 Task: Open a blank google sheet and write heading  Financial WizardAdd Categories in a column and its values below  'Income, Income, Income, Expenses, Expenses, Expenses, Expenses, Expenses, Savings, Savings, Investments, Investments, Debt, Debt & Debt. 'Add Descriptions in next column and its values below  Salary, Freelance Work, Rental Income, Housing, Transportation, Groceries, Utilities, Entertainment, Emergency Fund, Retirement, Stocks, Mutual Funds, Credit Card 1, Credit Card 2 & Student Loan. Add Amount in next column and its values below  $5,000, $1,200, $500, $1,200, $300, $400, $200, $150, $500, $1,000, $500, $300, $200, $100 & $300. Save page BudgetTrack review
Action: Mouse pressed left at (903, 68)
Screenshot: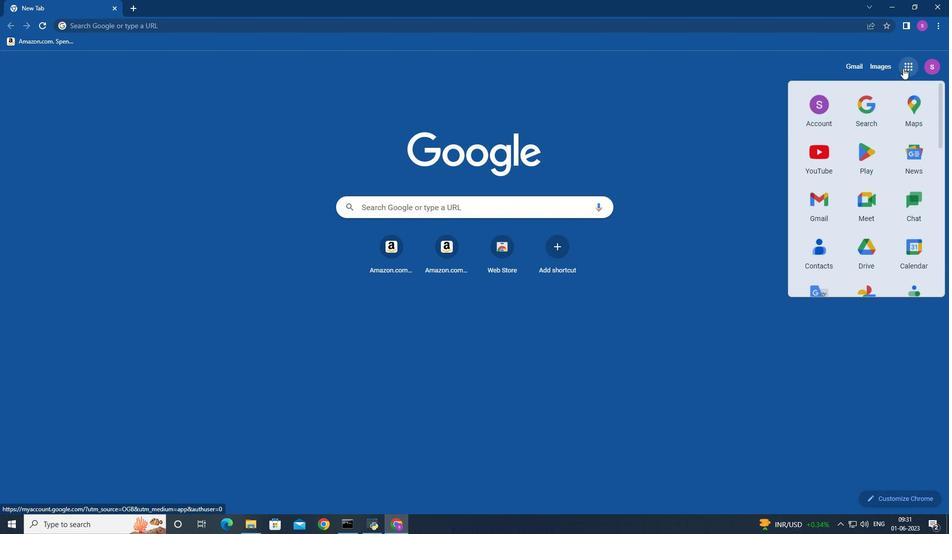 
Action: Mouse moved to (862, 143)
Screenshot: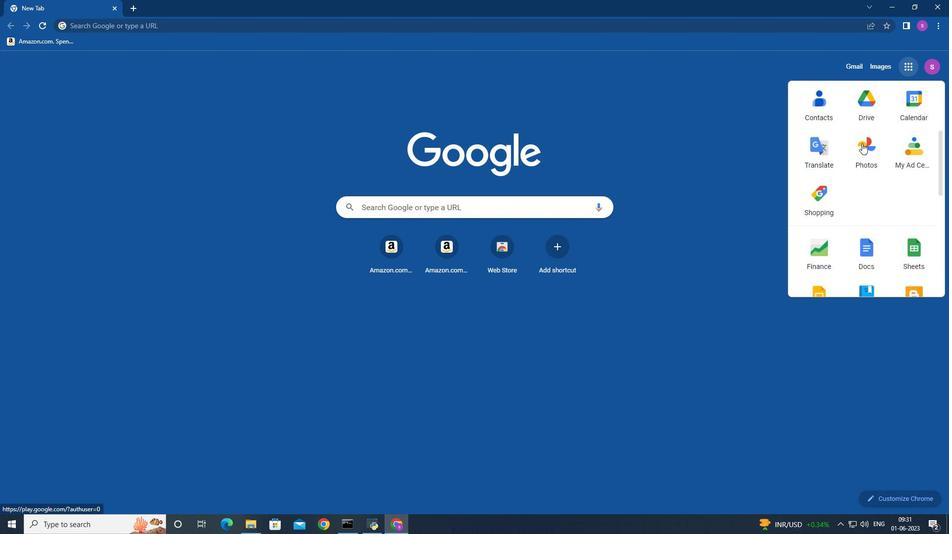 
Action: Mouse scrolled (862, 142) with delta (0, 0)
Screenshot: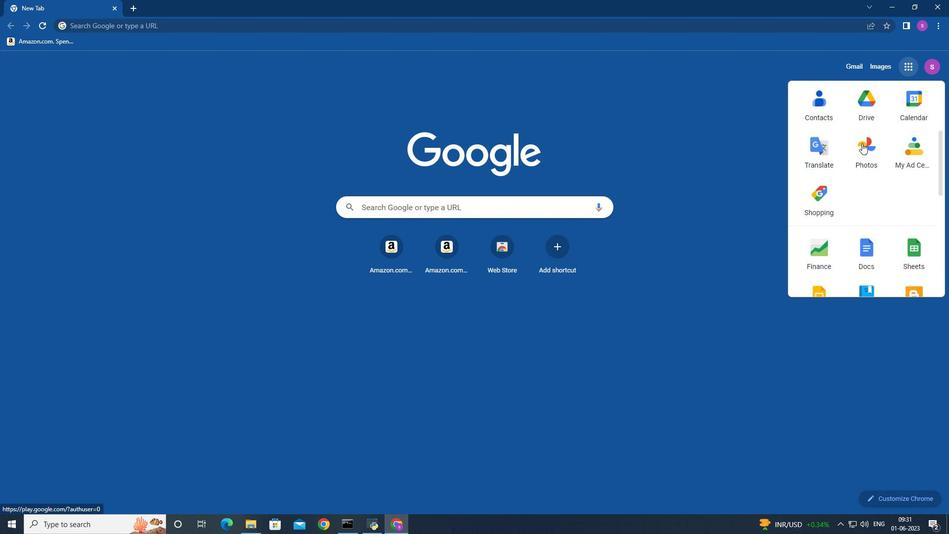 
Action: Mouse scrolled (862, 142) with delta (0, 0)
Screenshot: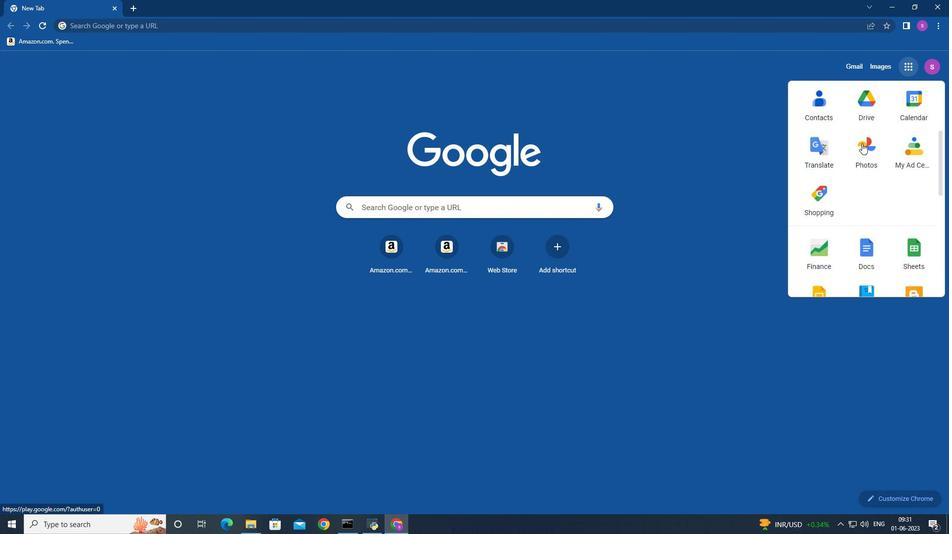 
Action: Mouse moved to (862, 143)
Screenshot: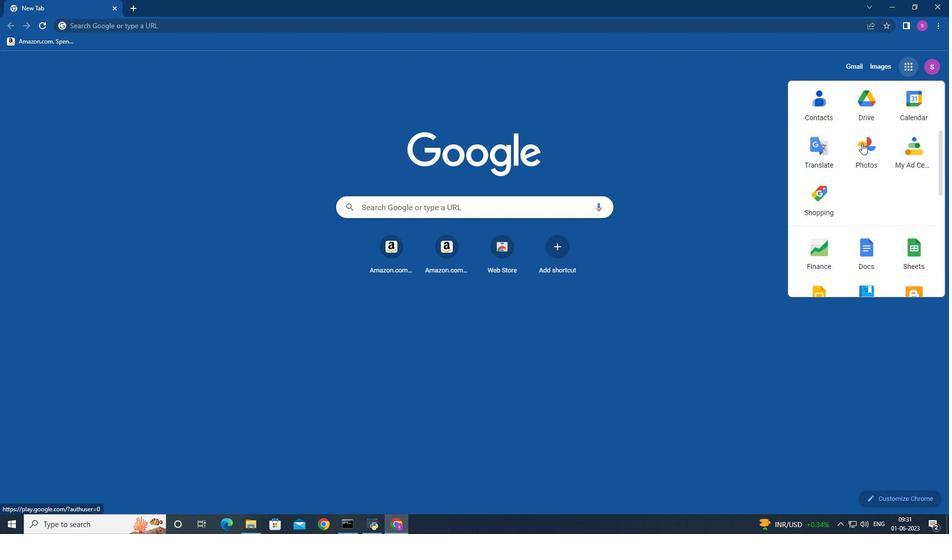 
Action: Mouse scrolled (862, 142) with delta (0, 0)
Screenshot: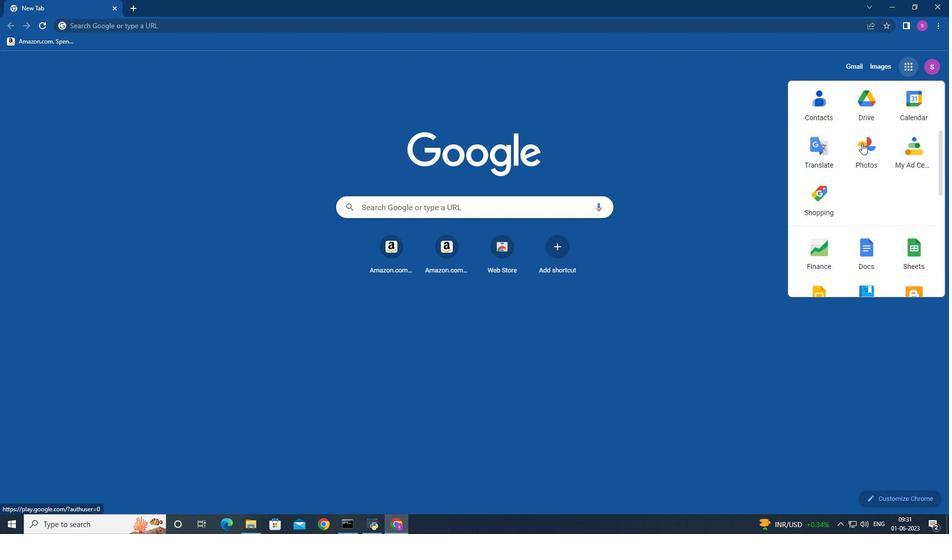 
Action: Mouse moved to (864, 145)
Screenshot: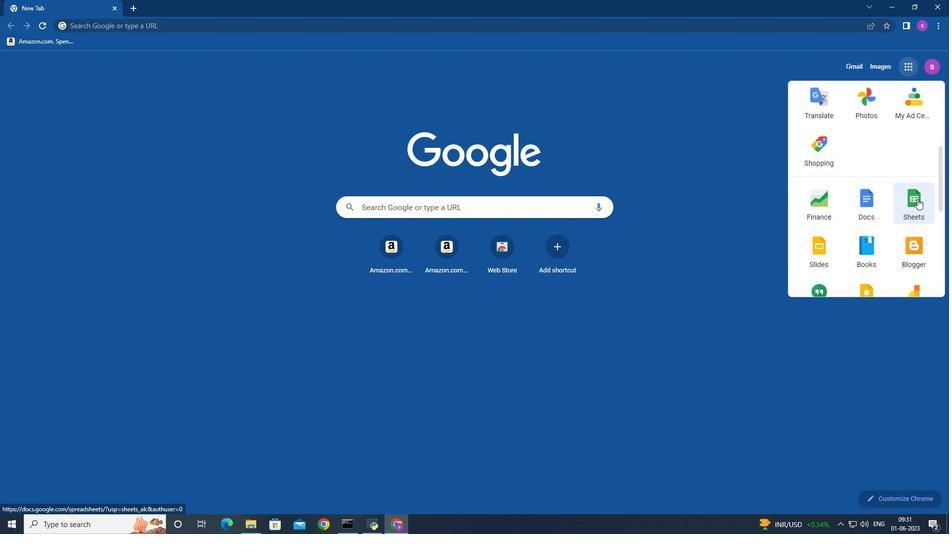 
Action: Mouse scrolled (864, 144) with delta (0, 0)
Screenshot: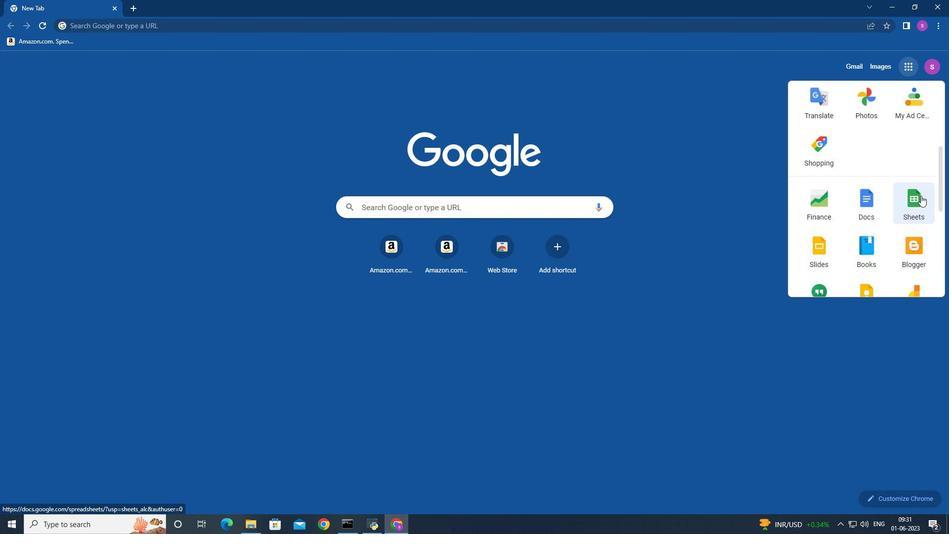 
Action: Mouse moved to (914, 201)
Screenshot: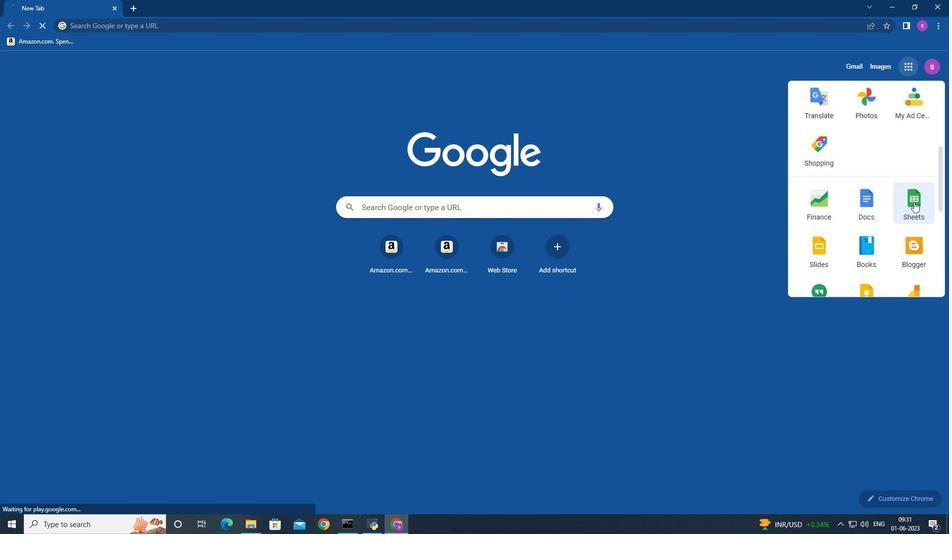 
Action: Mouse pressed left at (914, 201)
Screenshot: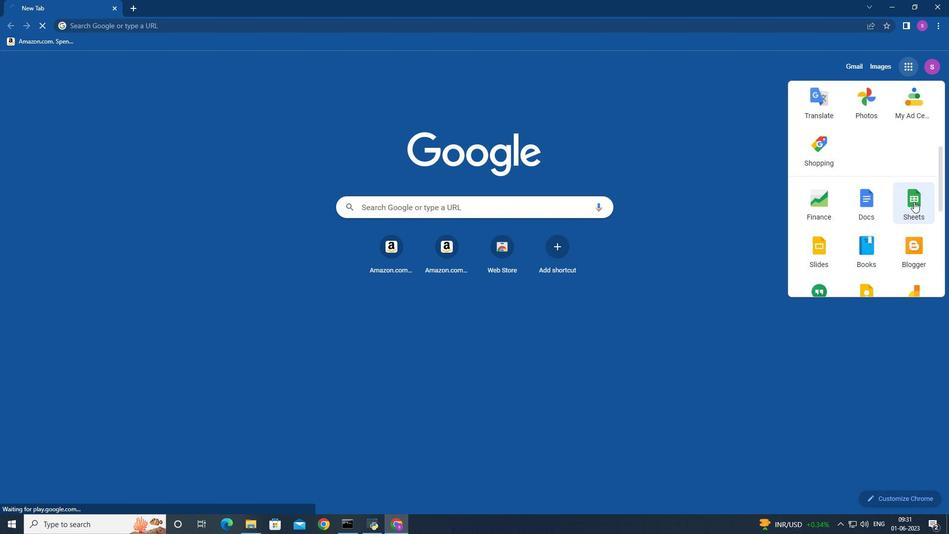 
Action: Mouse moved to (236, 127)
Screenshot: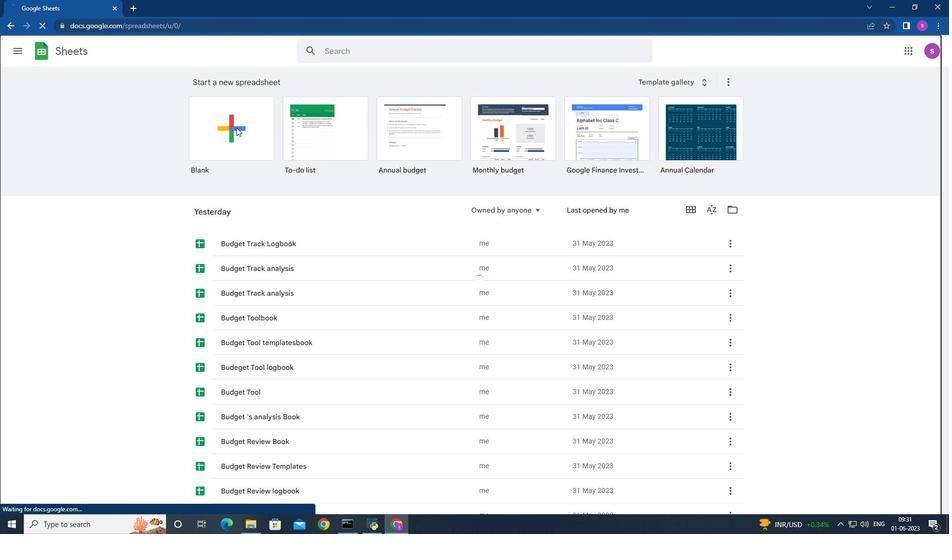 
Action: Mouse pressed left at (236, 127)
Screenshot: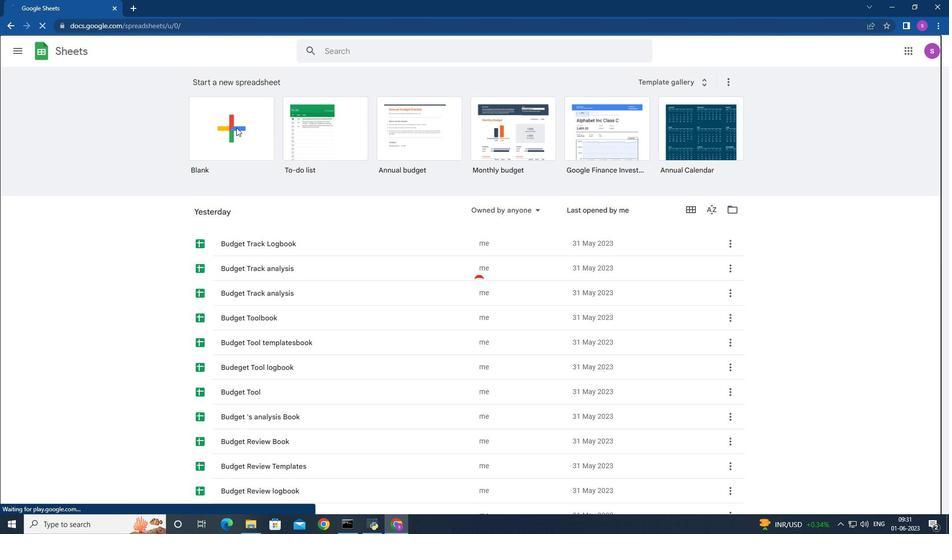 
Action: Mouse moved to (197, 133)
Screenshot: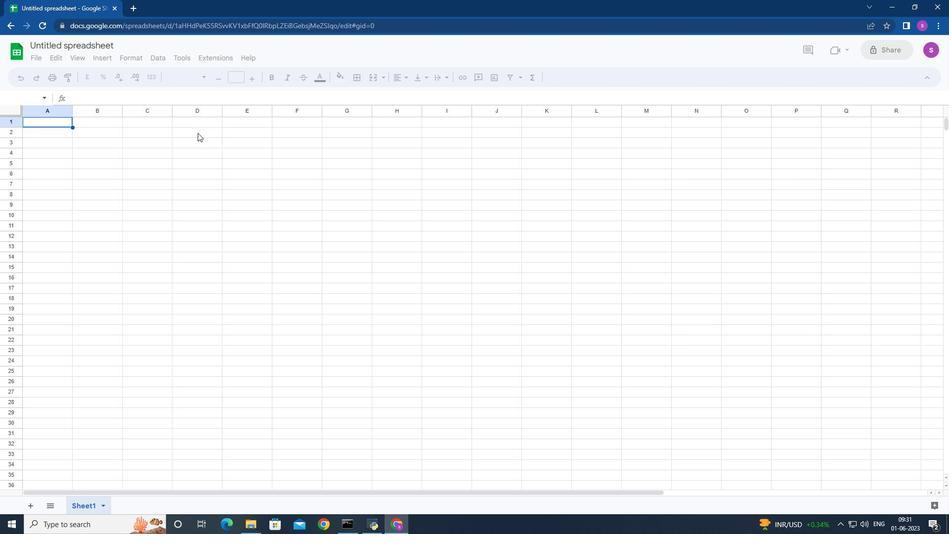 
Action: Mouse pressed left at (197, 133)
Screenshot: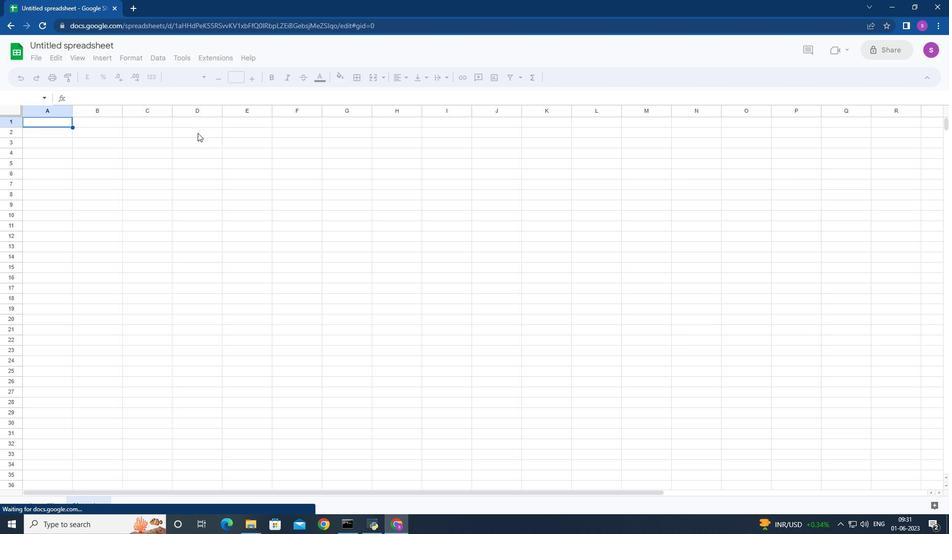 
Action: Mouse moved to (197, 133)
Screenshot: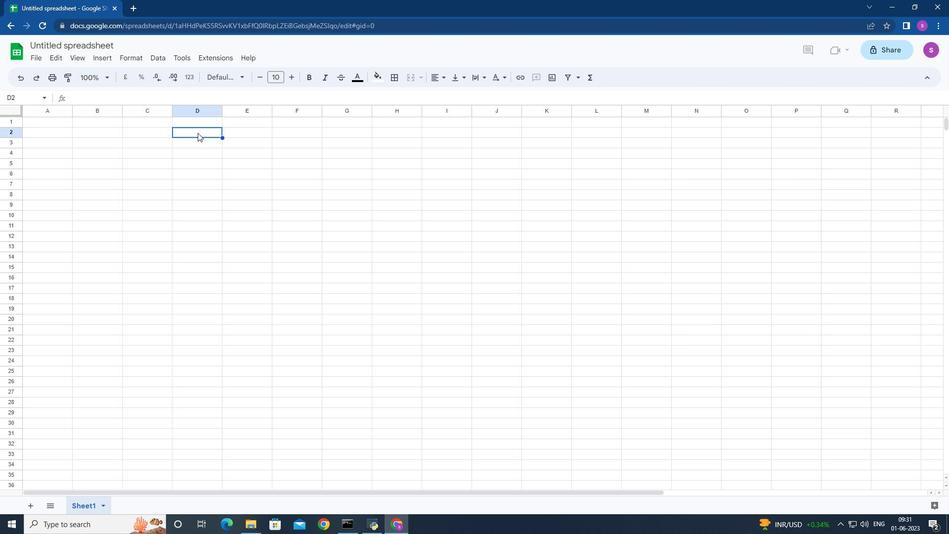 
Action: Key pressed <Key.shift>Financial<Key.space><Key.shift>Wizard<Key.down><Key.left><Key.down><Key.shift>Categories<Key.down><Key.shift>Income<Key.down><Key.shift>I<Key.enter><Key.shift>I<Key.enter><Key.shift>Expenses<Key.down><Key.shift>Ex<Key.enter><Key.shift>Ex<Key.enter><Key.shift>Ex<Key.enter><Key.shift>Ex<Key.enter>
Screenshot: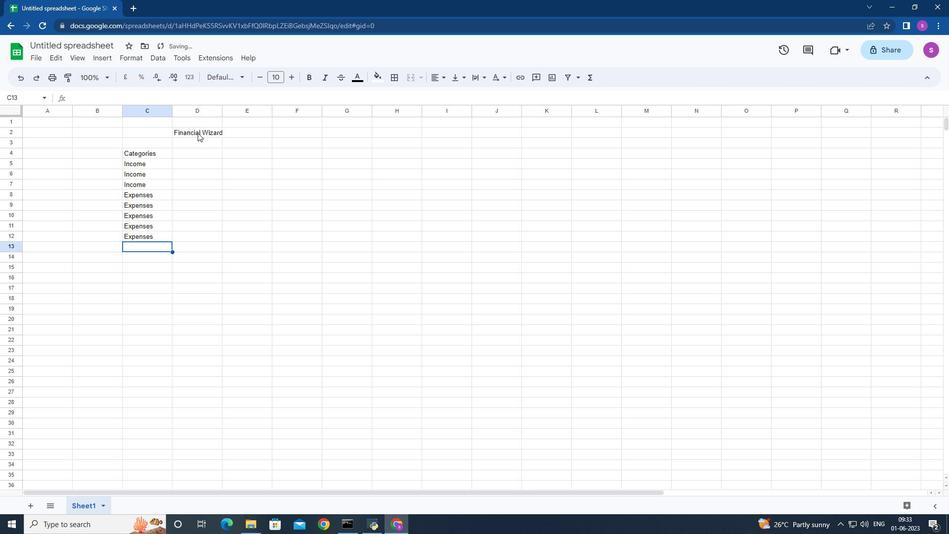 
Action: Mouse moved to (153, 250)
Screenshot: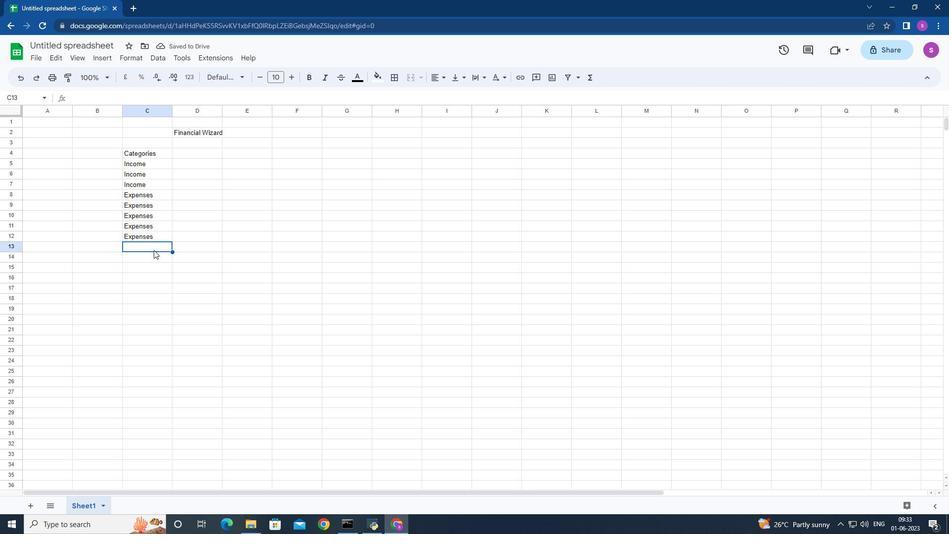 
Action: Key pressed <Key.shift>Savings<Key.down><Key.shift>Sa<Key.enter><Key.shift>Investments<Key.down><Key.shift><Key.shift><Key.shift><Key.shift><Key.shift><Key.shift><Key.shift>Inv<Key.enter><Key.shift>Debt<Key.down>z<Key.backspace><Key.shift><Key.shift>Debt<Key.down><Key.shift>De<Key.enter><Key.right><Key.up><Key.up><Key.up><Key.up><Key.up><Key.up><Key.up><Key.up><Key.up><Key.up><Key.up><Key.up><Key.up><Key.up><Key.up><Key.up>
Screenshot: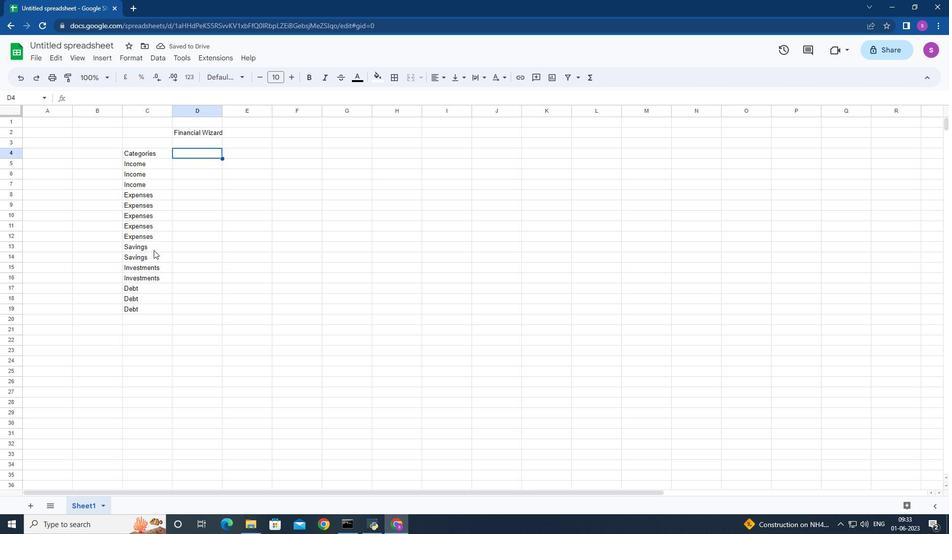 
Action: Mouse moved to (228, 218)
Screenshot: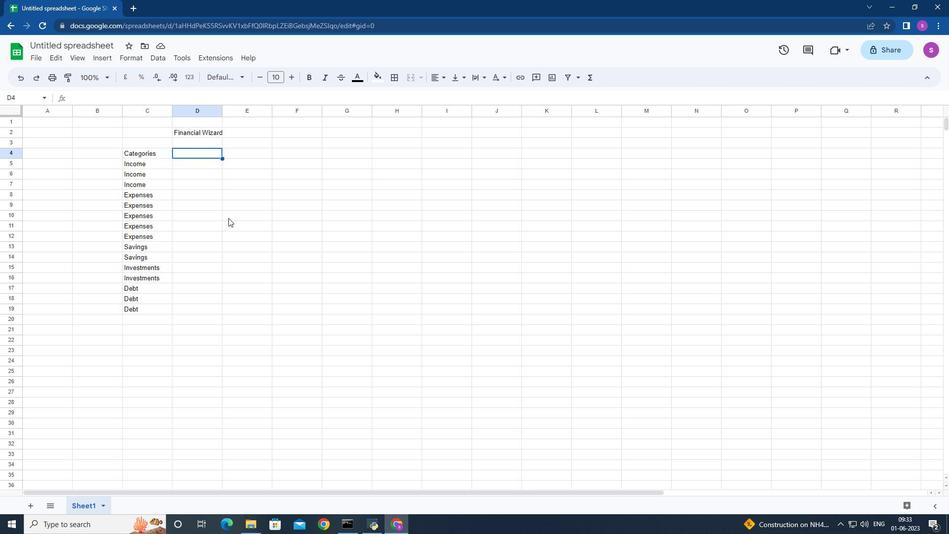 
Action: Key pressed <Key.shift>Descriptions<Key.down><Key.shift>Salary<Key.down><Key.shift>Freelance<Key.space><Key.shift>Work<Key.down><Key.shift><Key.shift><Key.shift><Key.shift><Key.shift>Rental<Key.space><Key.shift>Income<Key.down><Key.shift>Housing<Key.down><Key.shift>Transportation<Key.down><Key.shift>Groceries<Key.down><Key.shift><Key.shift><Key.shift>Utilities<Key.down><Key.shift>Entertainment<Key.down>
Screenshot: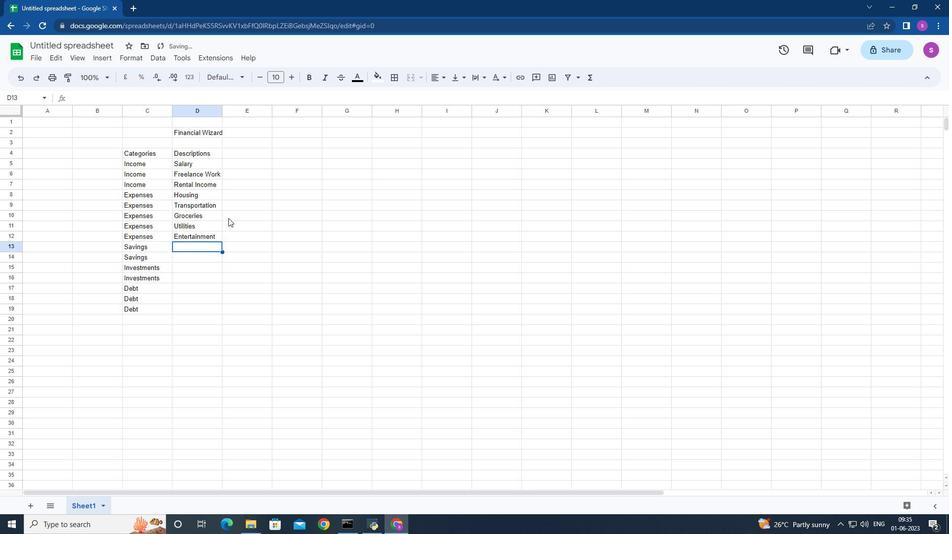 
Action: Mouse moved to (348, 216)
Screenshot: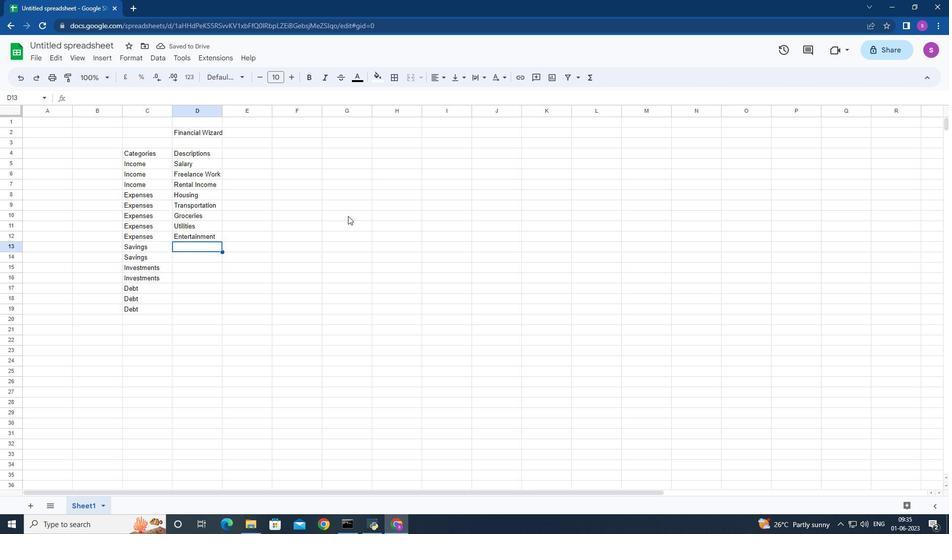 
Action: Key pressed <Key.shift>Emergency<Key.down><Key.up>
Screenshot: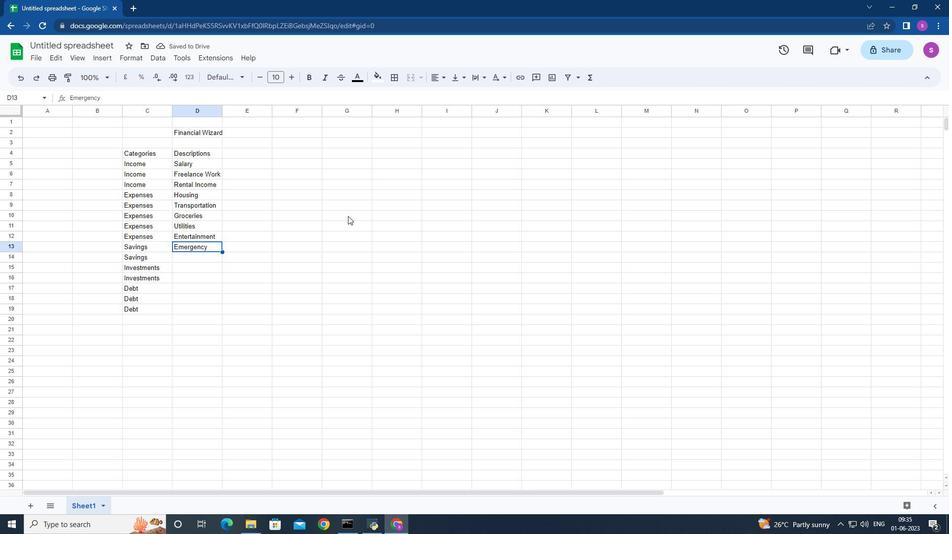 
Action: Mouse moved to (207, 245)
Screenshot: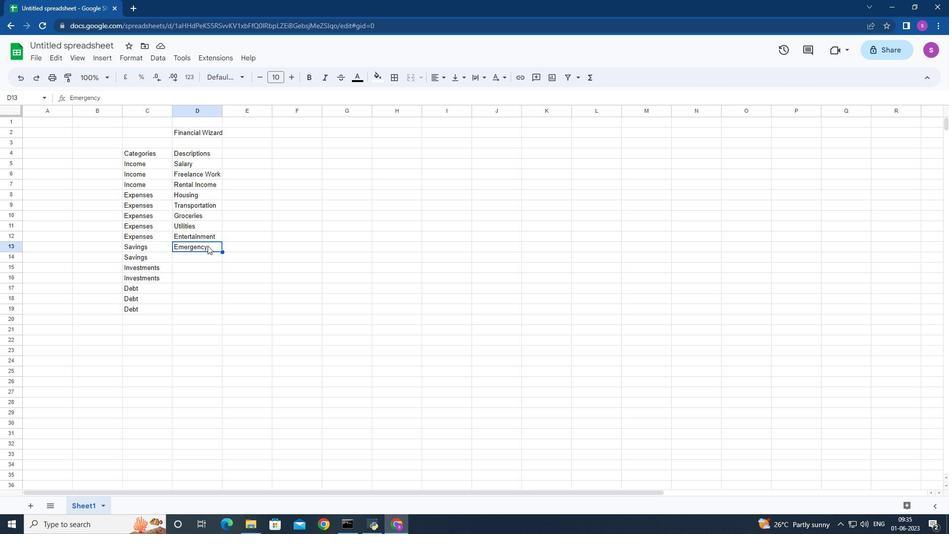 
Action: Mouse pressed left at (207, 245)
Screenshot: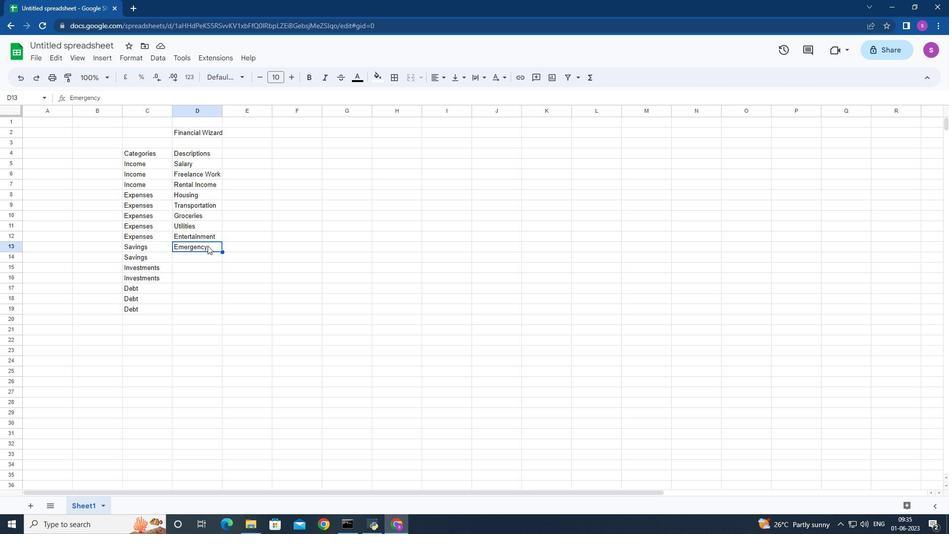 
Action: Mouse pressed left at (207, 245)
Screenshot: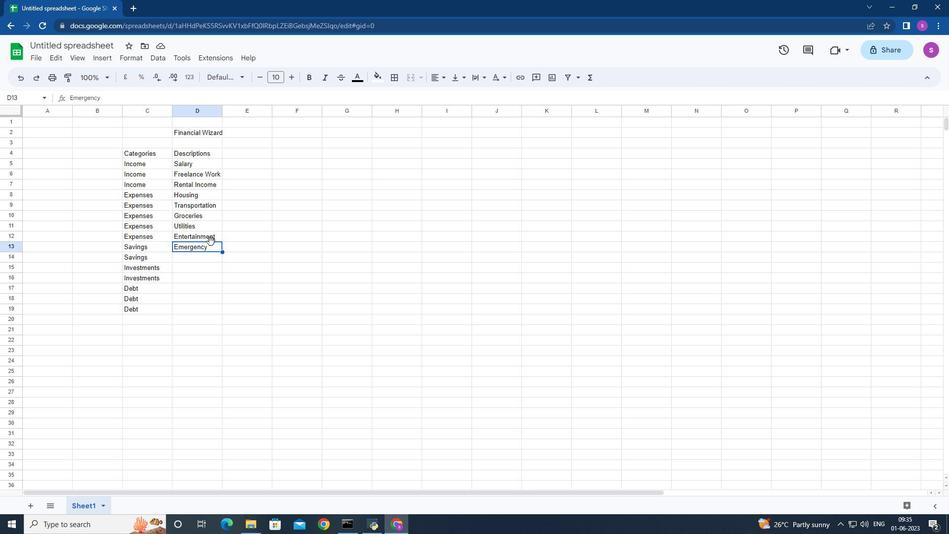 
Action: Mouse moved to (210, 247)
Screenshot: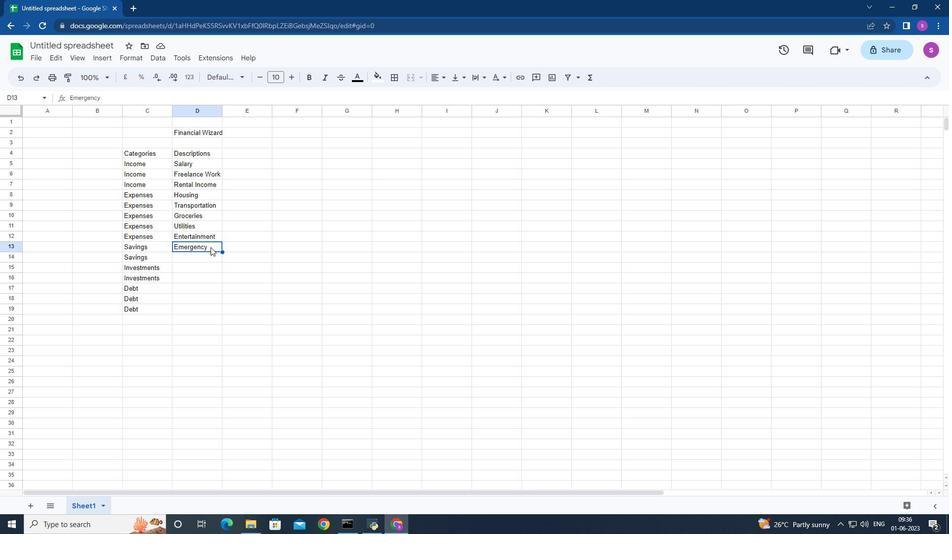 
Action: Mouse pressed left at (210, 247)
Screenshot: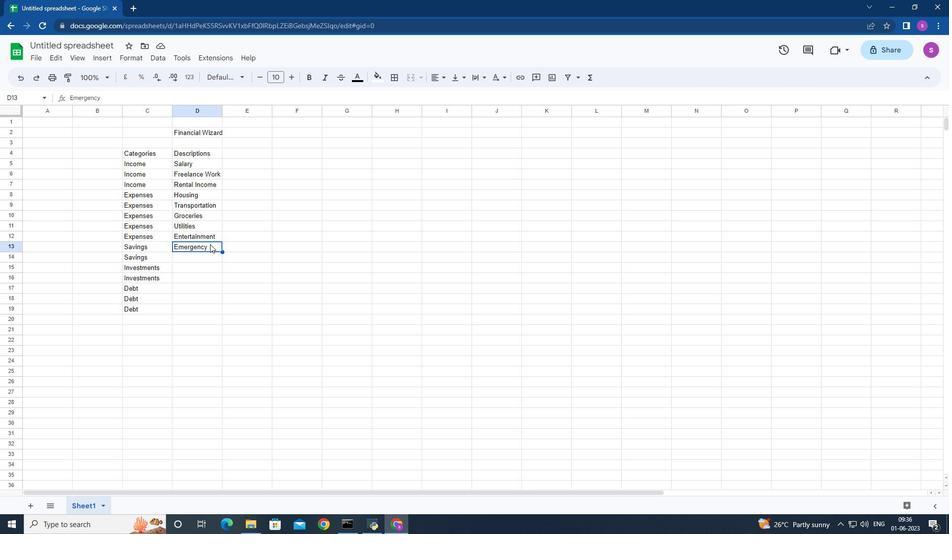 
Action: Mouse moved to (210, 244)
Screenshot: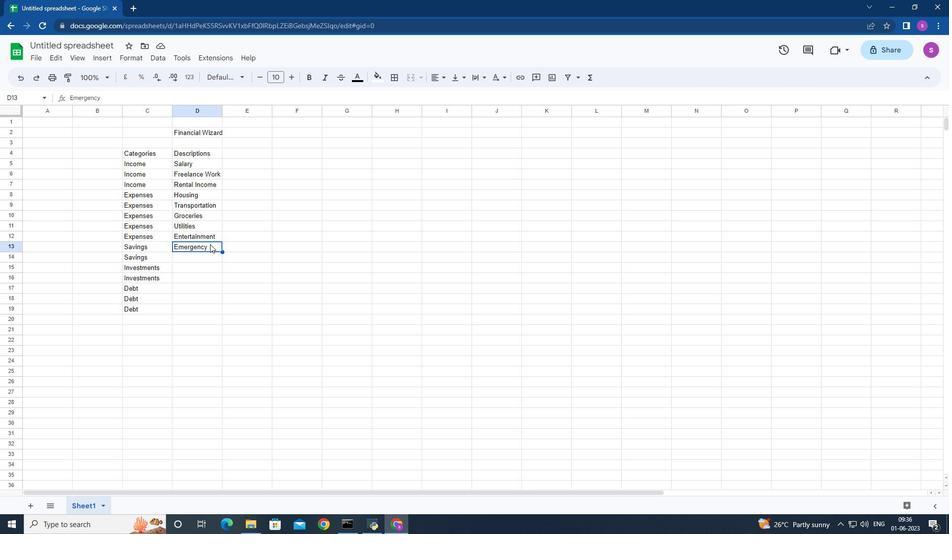 
Action: Mouse pressed left at (210, 244)
Screenshot: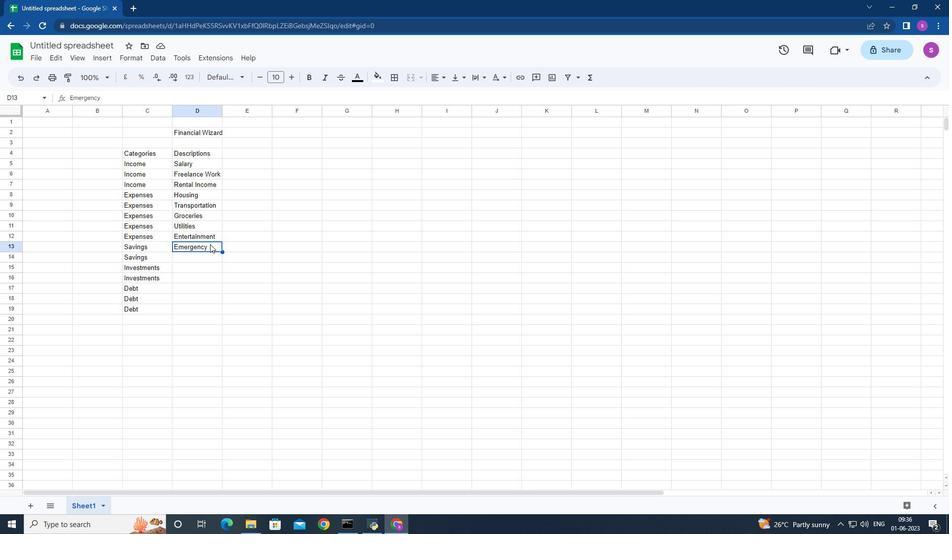 
Action: Key pressed <Key.backspace><Key.shift><Key.shift><Key.shift>Emergency<Key.space><Key.shift>Fund<Key.down>
Screenshot: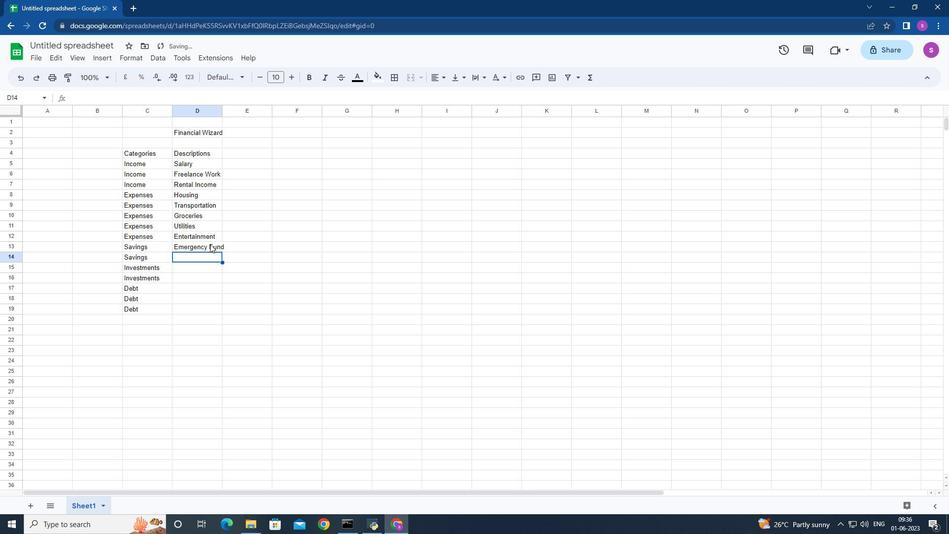 
Action: Mouse moved to (330, 311)
Screenshot: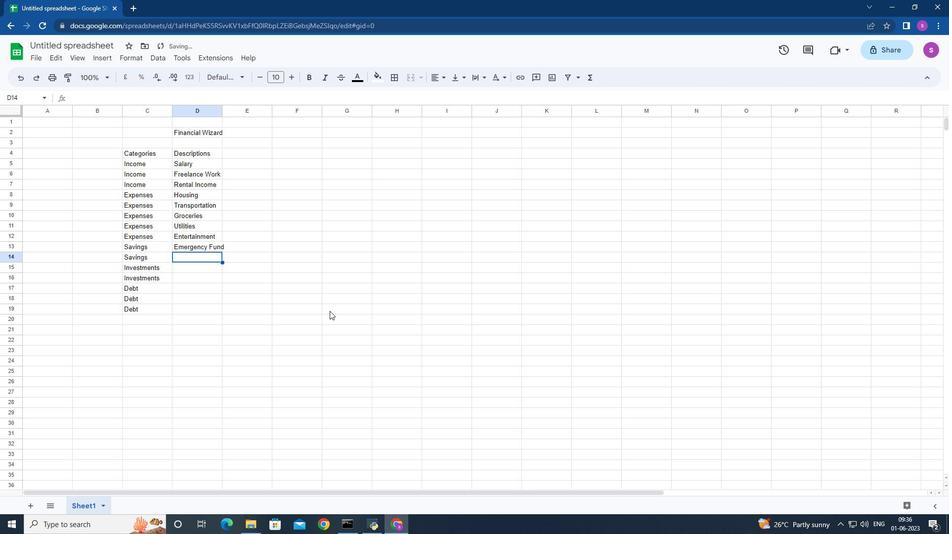
Action: Key pressed <Key.shift>Retirement<Key.down><Key.shift>Stockd<Key.backspace>s<Key.down><Key.shift>Mutual<Key.space><Key.shift>Funds<Key.down><Key.shift>CREDIT<Key.space><Key.shift>Card<Key.space>1<Key.down><Key.shift><Key.shift><Key.shift><Key.shift><Key.shift><Key.shift><Key.shift><Key.shift>Credy<Key.backspace>it<Key.space><Key.shift>Card<Key.space>2<Key.down><Key.shift>Student<Key.space><Key.shift>Loan<Key.right><Key.up><Key.up><Key.up><Key.up><Key.up><Key.up><Key.up><Key.up><Key.up><Key.up><Key.up><Key.up><Key.up><Key.up><Key.up><Key.up>
Screenshot: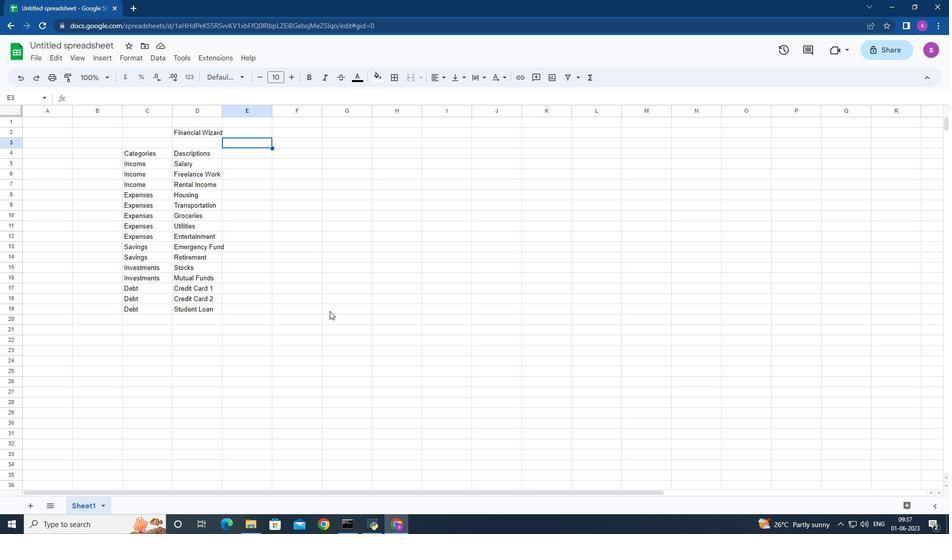 
Action: Mouse moved to (221, 112)
Screenshot: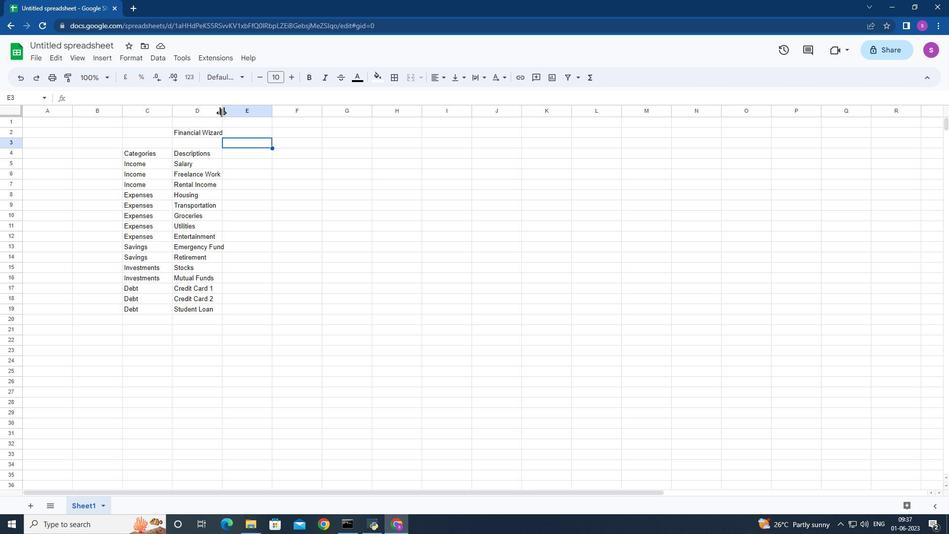 
Action: Mouse pressed left at (221, 112)
Screenshot: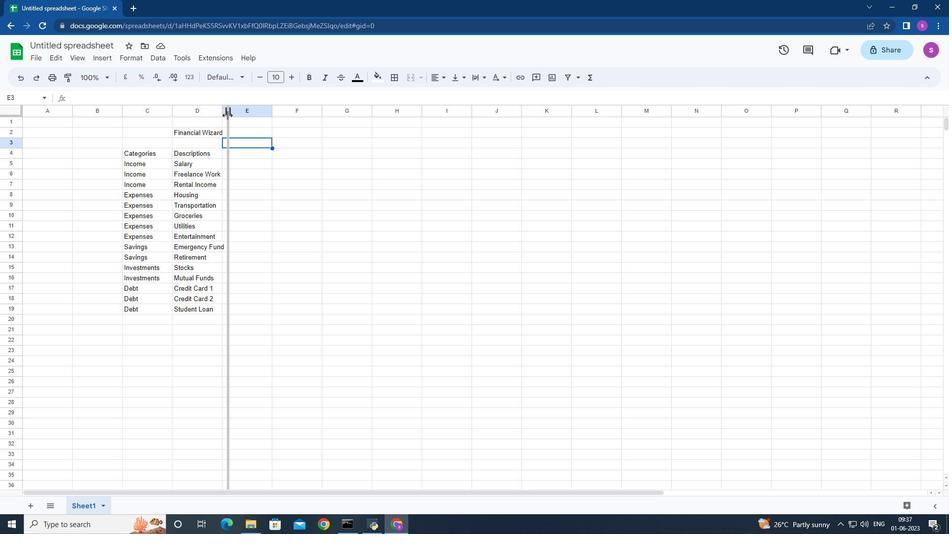 
Action: Mouse moved to (235, 152)
Screenshot: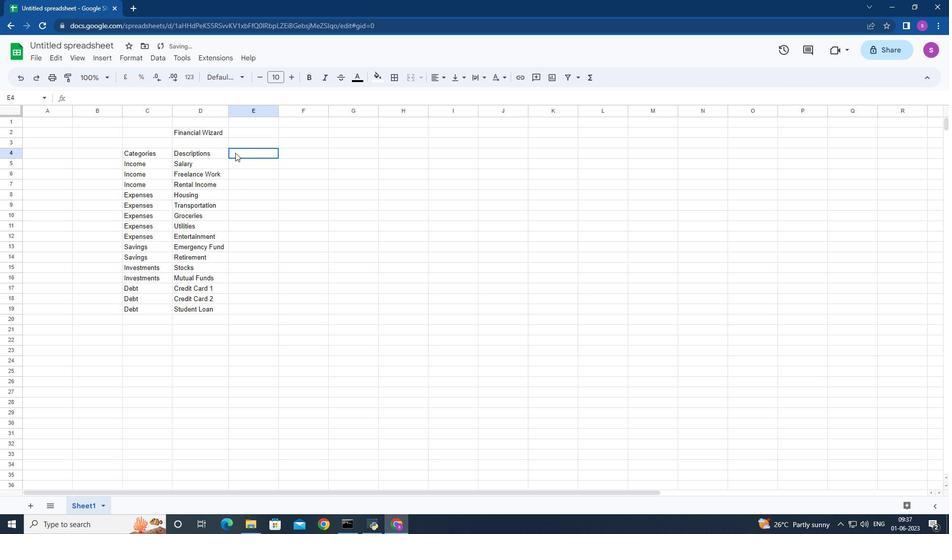 
Action: Mouse pressed left at (235, 152)
Screenshot: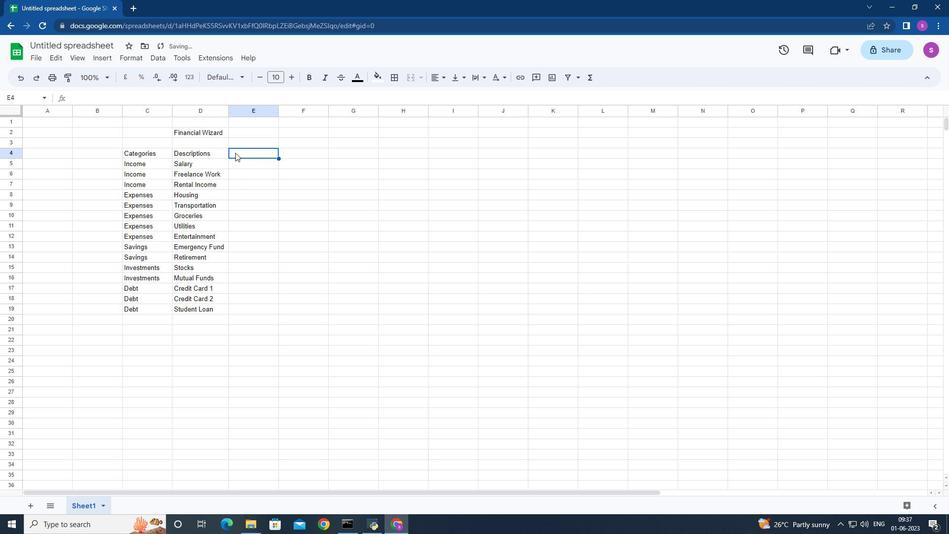 
Action: Mouse moved to (233, 151)
Screenshot: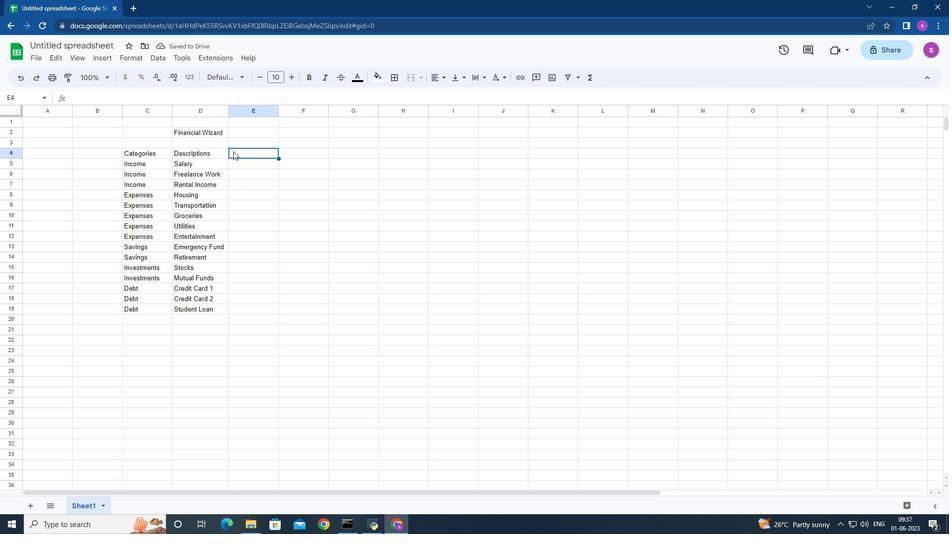
Action: Key pressed <Key.shift>Amount<Key.down>5000<Key.down>1200<Key.down>500<Key.down>1200<Key.down>300<Key.down>400<Key.down>200<Key.down>150<Key.down>500<Key.down>1000<Key.down>500<Key.down>300<Key.down>200<Key.down>100<Key.down>300<Key.enter>
Screenshot: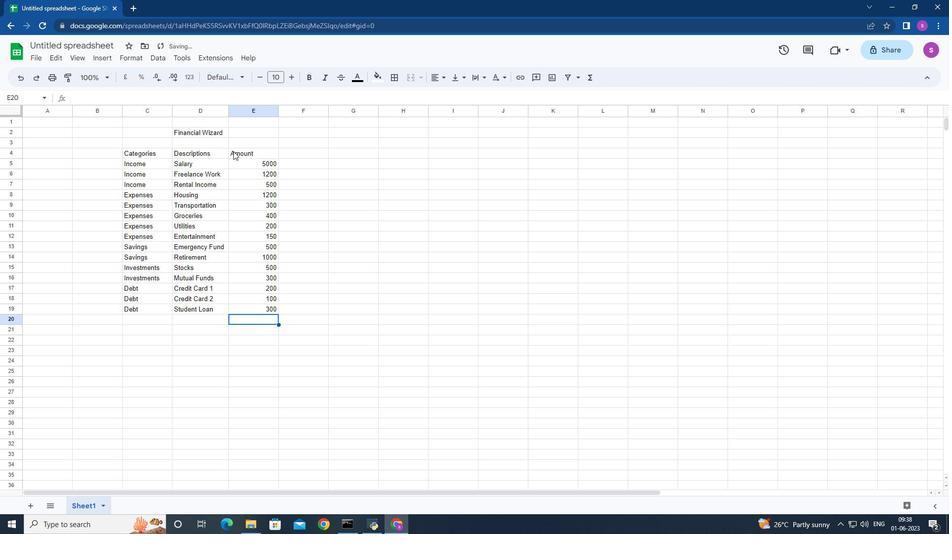 
Action: Mouse moved to (252, 162)
Screenshot: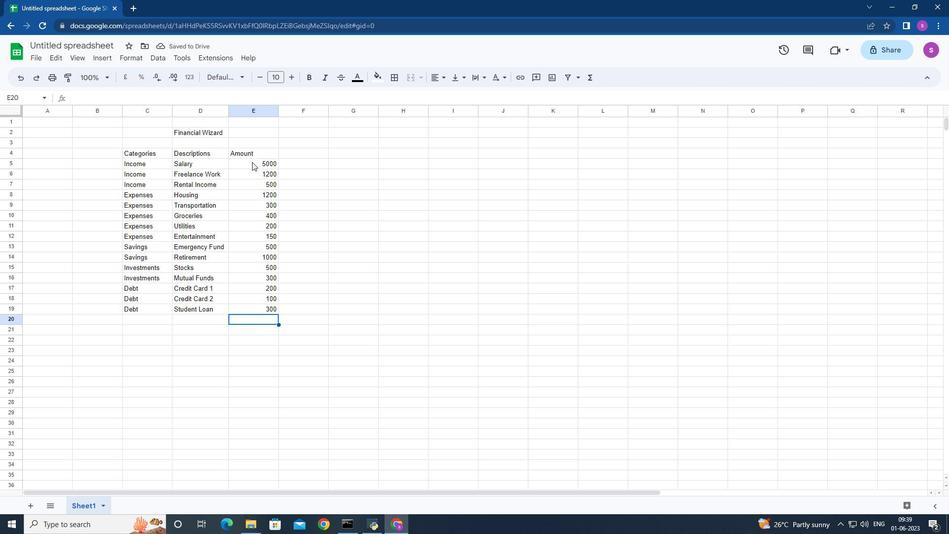 
Action: Mouse pressed left at (252, 162)
Screenshot: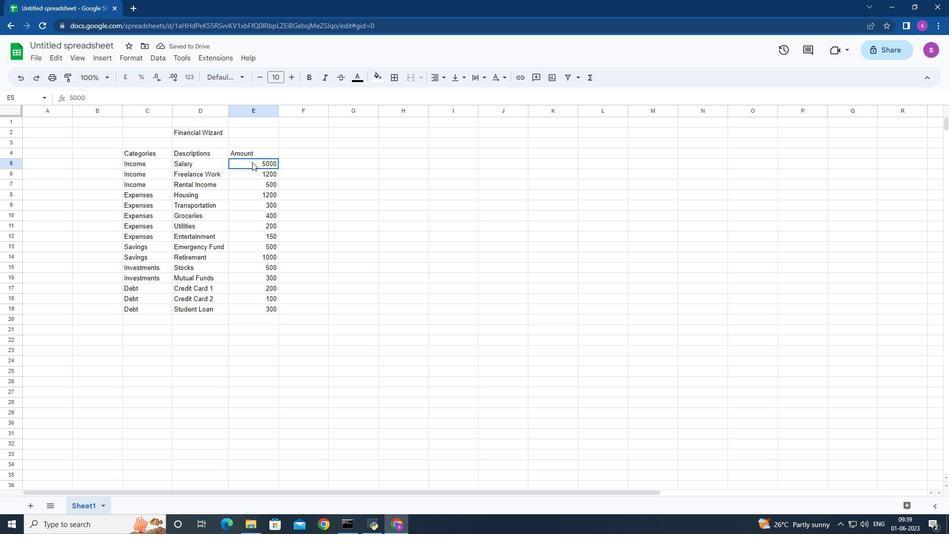 
Action: Mouse moved to (191, 79)
Screenshot: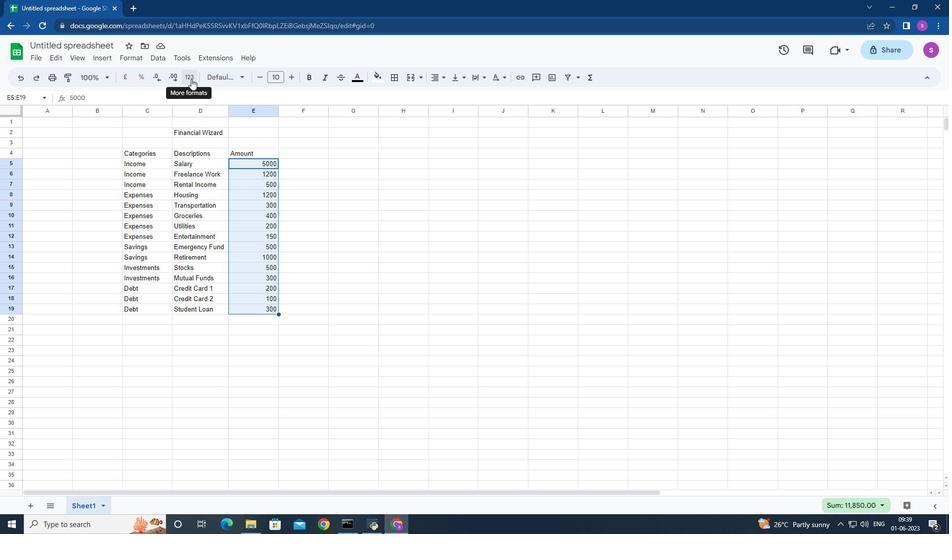 
Action: Mouse pressed left at (191, 79)
Screenshot: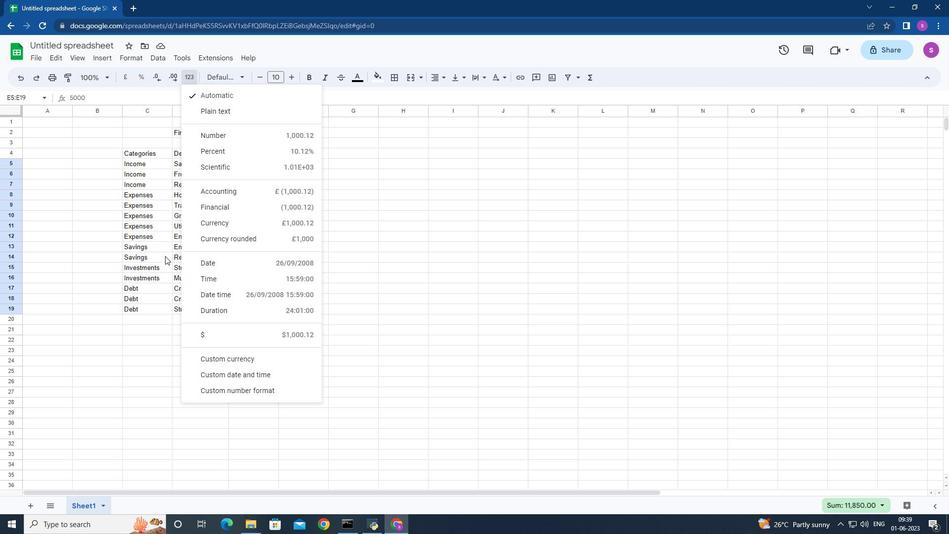 
Action: Mouse moved to (202, 334)
Screenshot: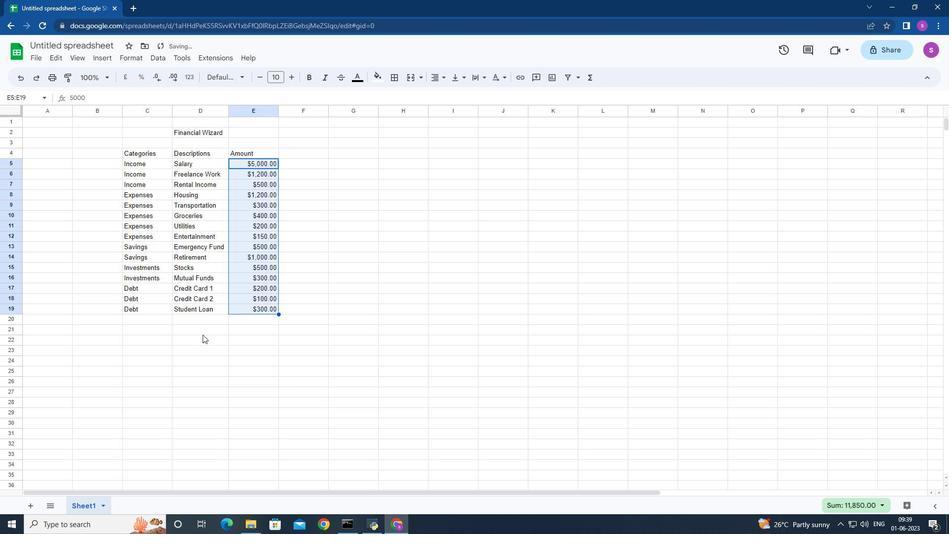 
Action: Mouse pressed left at (202, 334)
Screenshot: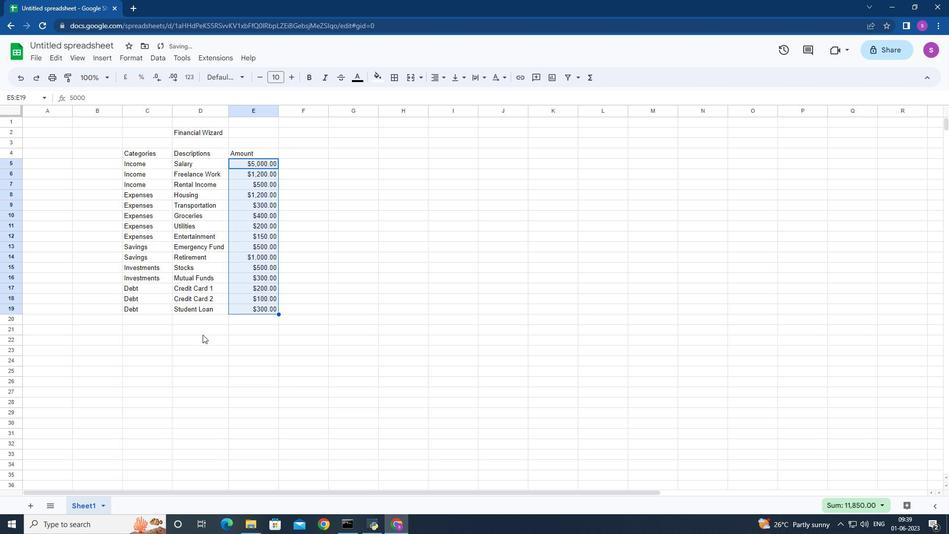 
Action: Mouse moved to (417, 251)
Screenshot: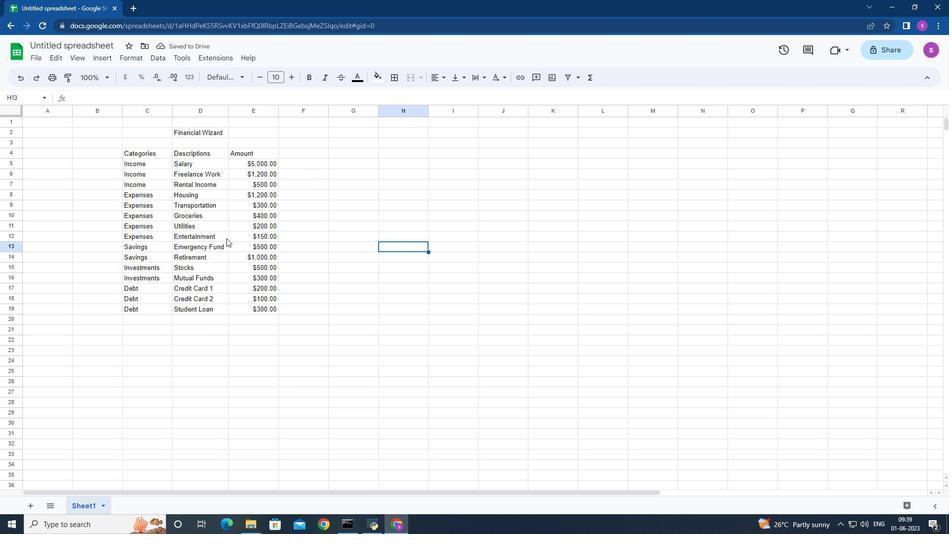 
Action: Mouse pressed left at (417, 251)
Screenshot: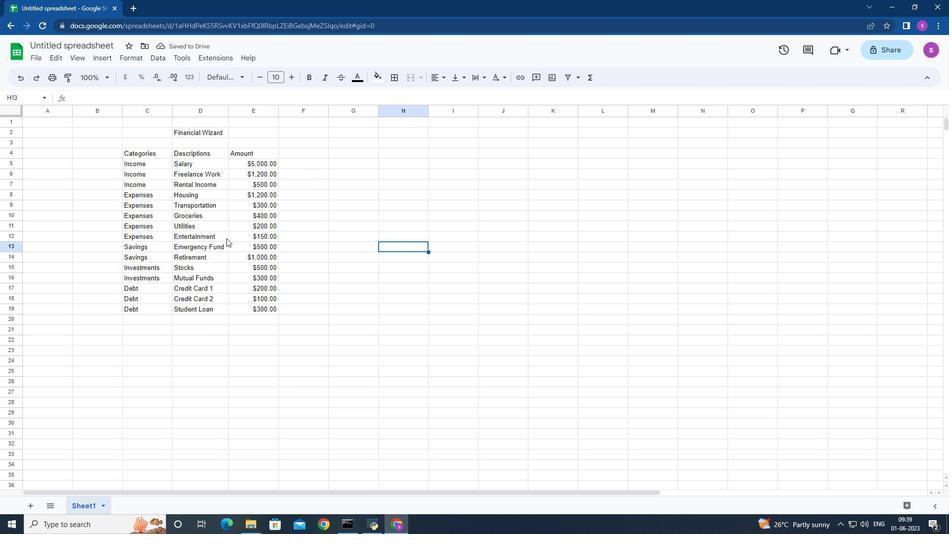 
Action: Mouse moved to (103, 41)
Screenshot: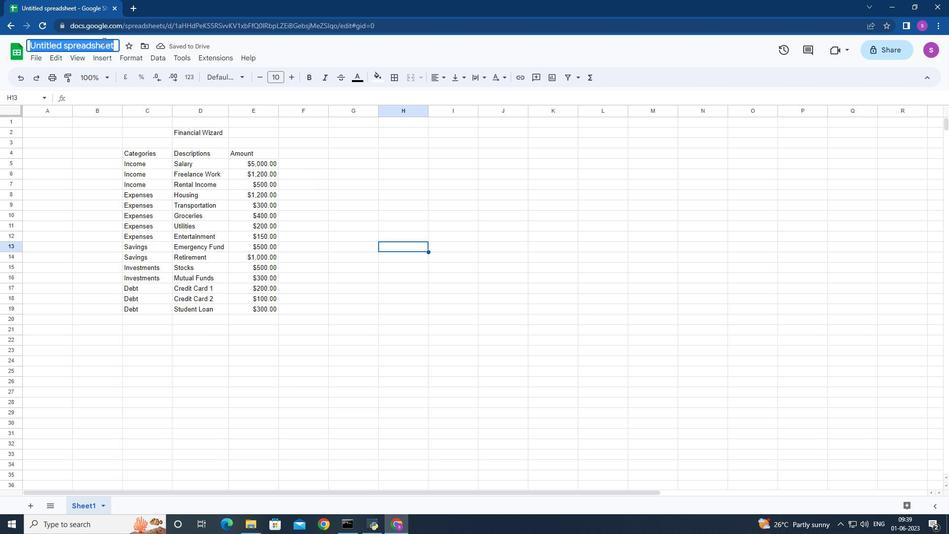 
Action: Mouse pressed left at (103, 41)
Screenshot: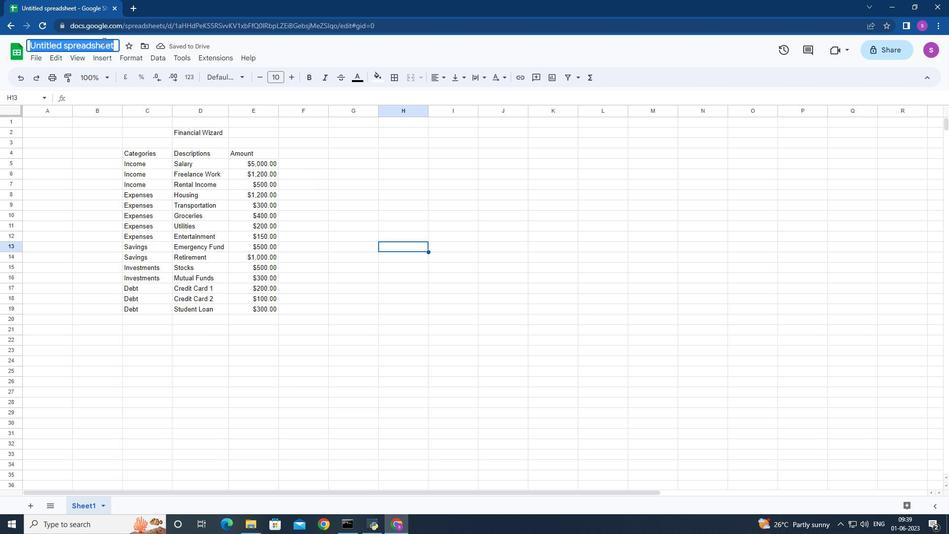 
Action: Key pressed <Key.backspace><Key.shift><Key.shift><Key.shift><Key.shift><Key.shift><Key.shift><Key.shift><Key.shift><Key.shift><Key.shift><Key.shift><Key.shift><Key.shift><Key.shift><Key.shift><Key.shift><Key.shift><Key.shift><Key.shift><Key.shift><Key.shift><Key.shift><Key.shift><Key.shift><Key.shift><Key.shift><Key.shift><Key.shift><Key.shift><Key.shift><Key.shift><Key.shift><Key.shift><Key.shift><Key.shift>Budget<Key.space><Key.shift>Track<Key.space><Key.shift><Key.shift><Key.shift><Key.shift><Key.shift><Key.shift><Key.shift><Key.shift><Key.shift><Key.shift><Key.shift><Key.shift><Key.shift><Key.shift><Key.shift><Key.shift>Review<Key.enter>
Screenshot: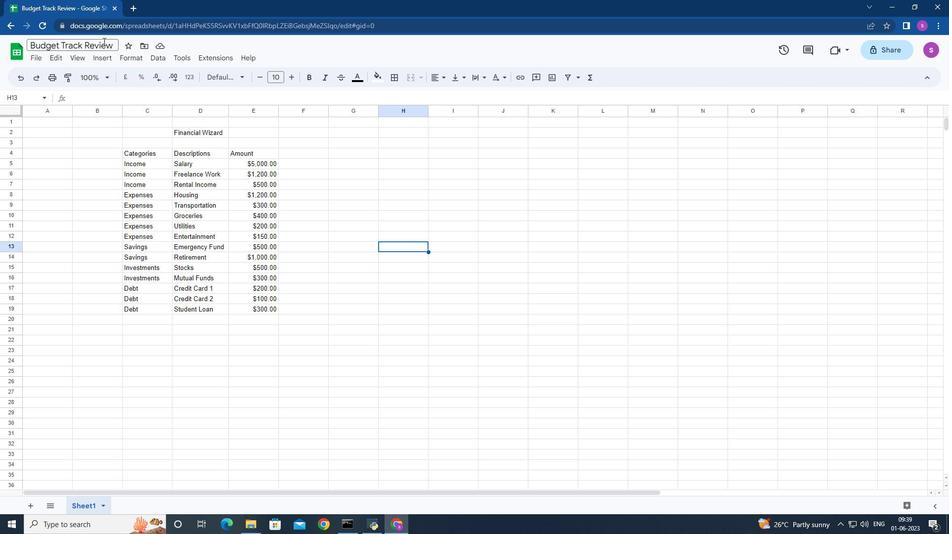 
Action: Mouse moved to (326, 220)
Screenshot: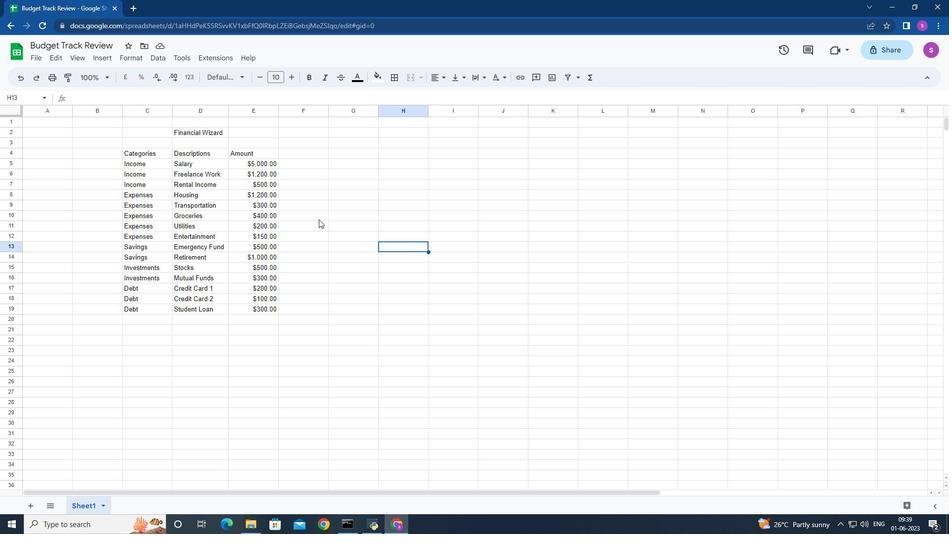 
Action: Mouse scrolled (326, 221) with delta (0, 0)
Screenshot: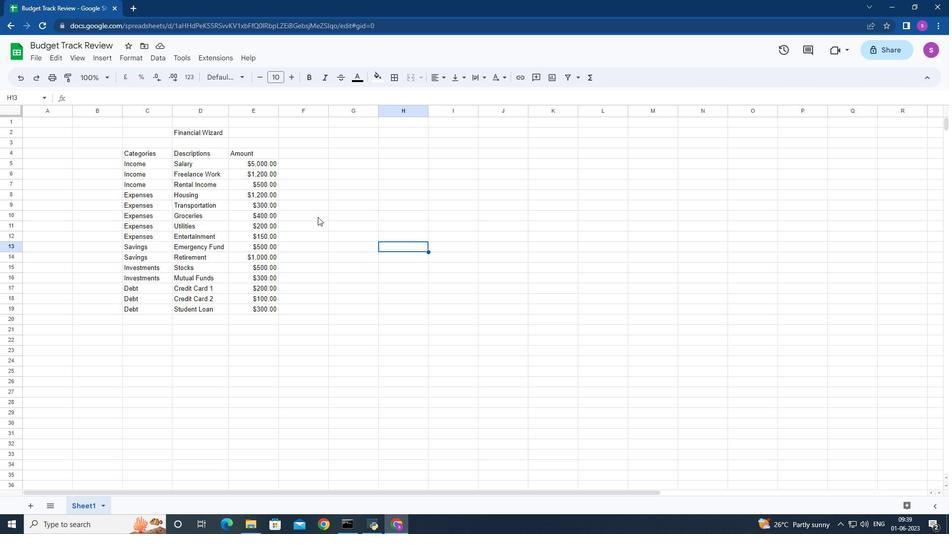
Action: Mouse moved to (317, 216)
Screenshot: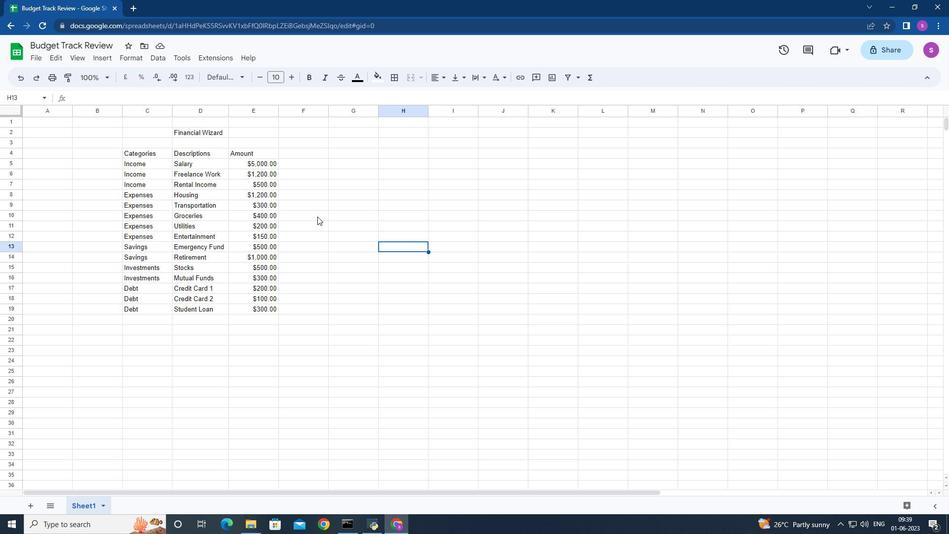 
Action: Mouse scrolled (317, 216) with delta (0, 0)
Screenshot: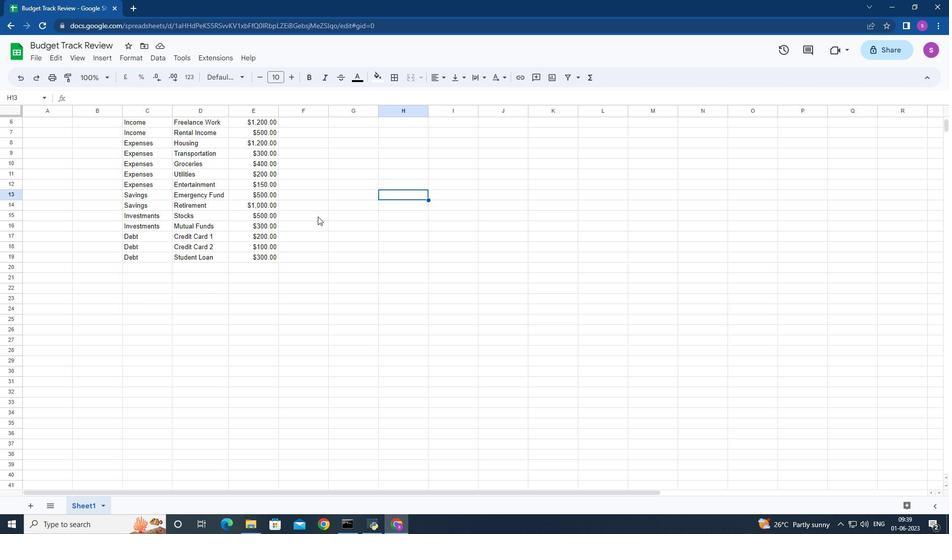 
Action: Mouse scrolled (317, 216) with delta (0, 0)
Screenshot: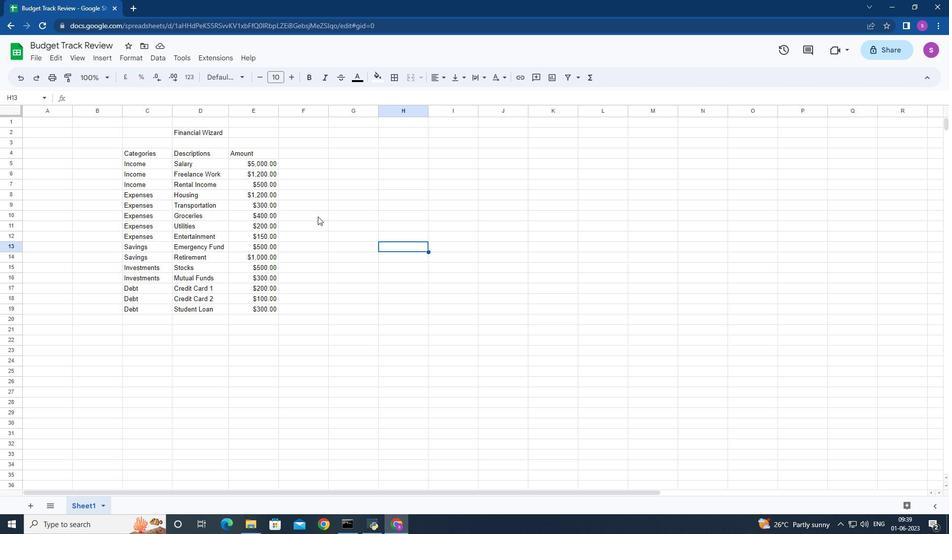 
Action: Mouse moved to (318, 216)
Screenshot: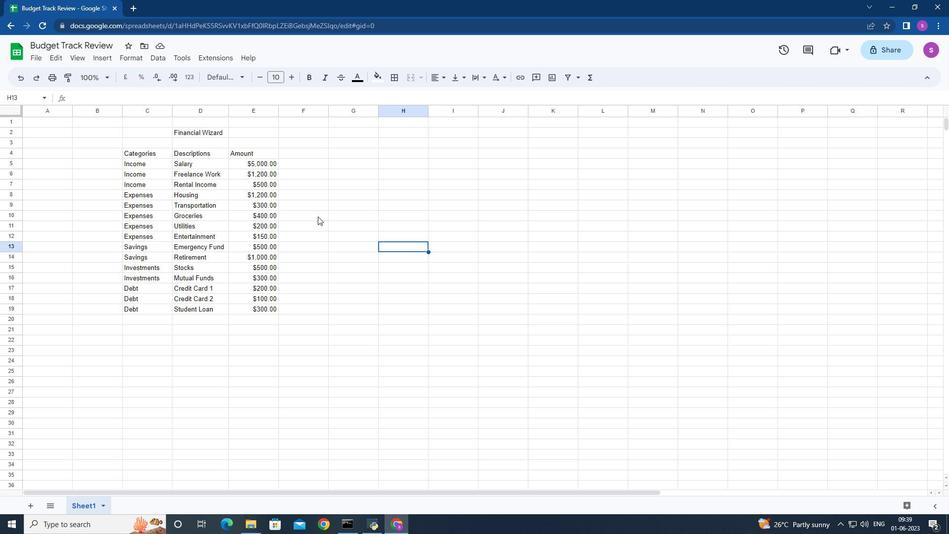 
Action: Mouse scrolled (318, 217) with delta (0, 0)
Screenshot: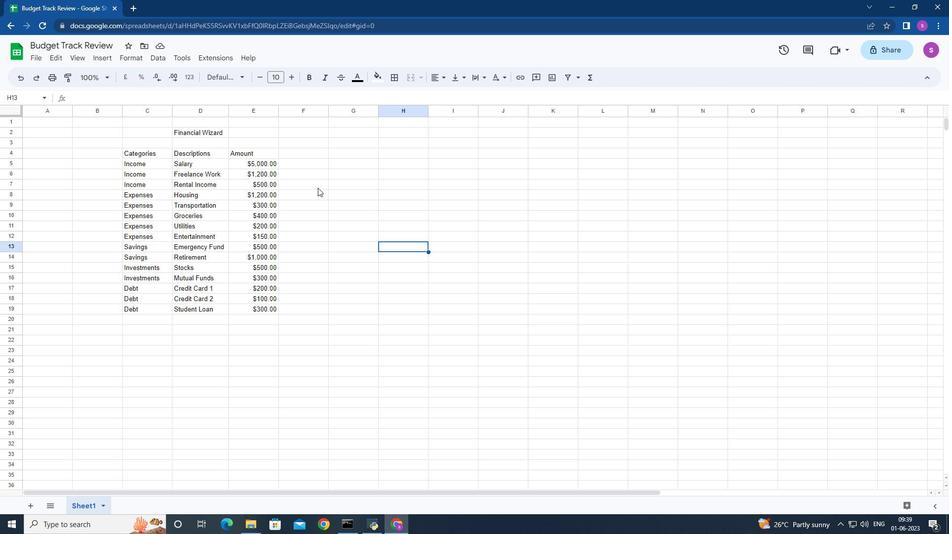 
Action: Mouse scrolled (318, 217) with delta (0, 0)
Screenshot: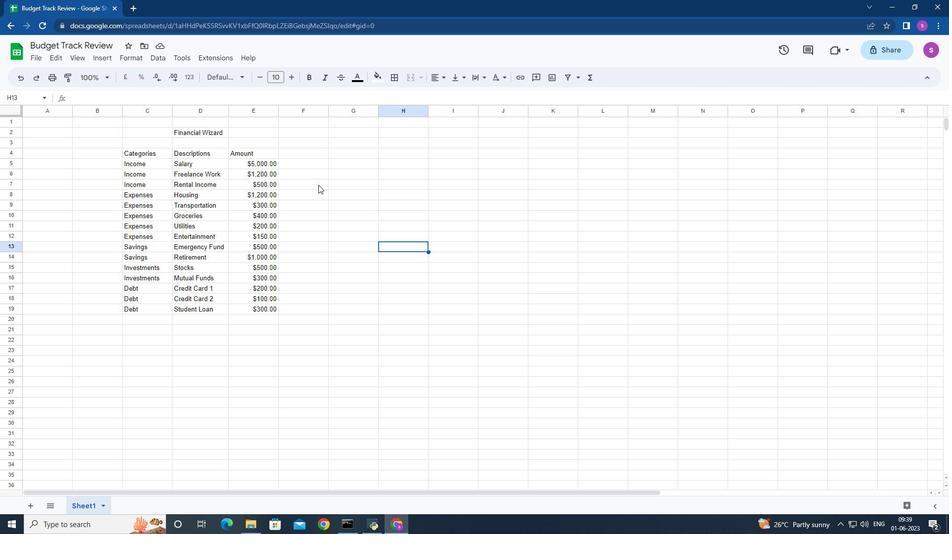 
Action: Mouse scrolled (318, 217) with delta (0, 0)
Screenshot: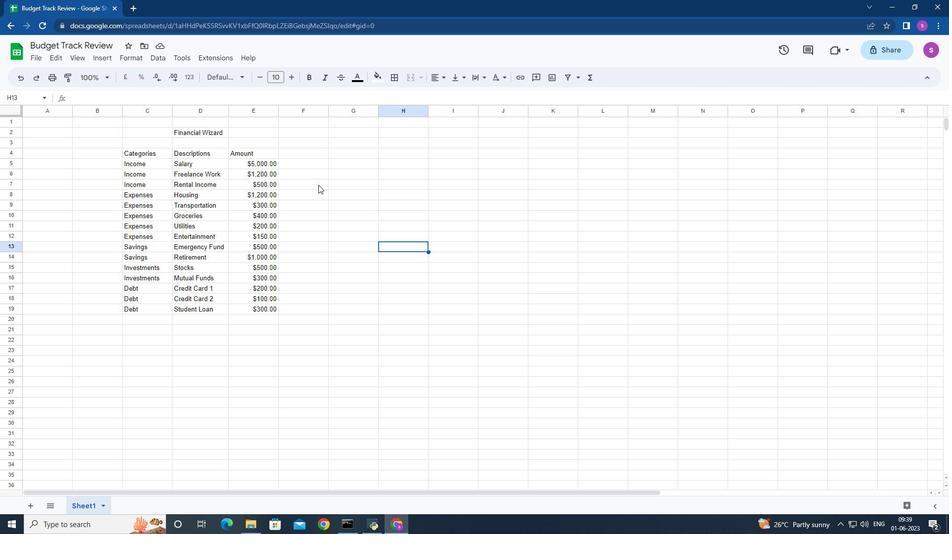 
Action: Mouse scrolled (318, 217) with delta (0, 0)
Screenshot: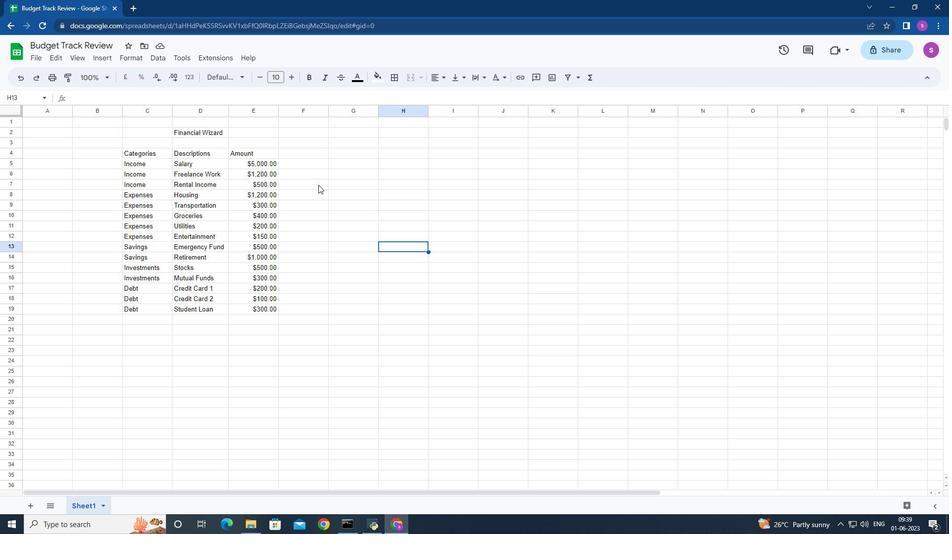 
Action: Mouse scrolled (318, 217) with delta (0, 0)
Screenshot: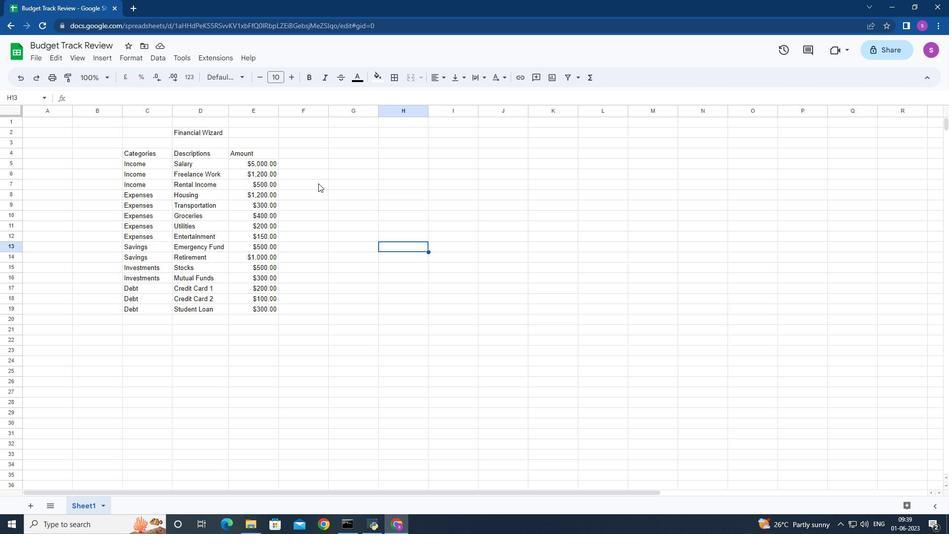 
Action: Mouse scrolled (318, 217) with delta (0, 0)
Screenshot: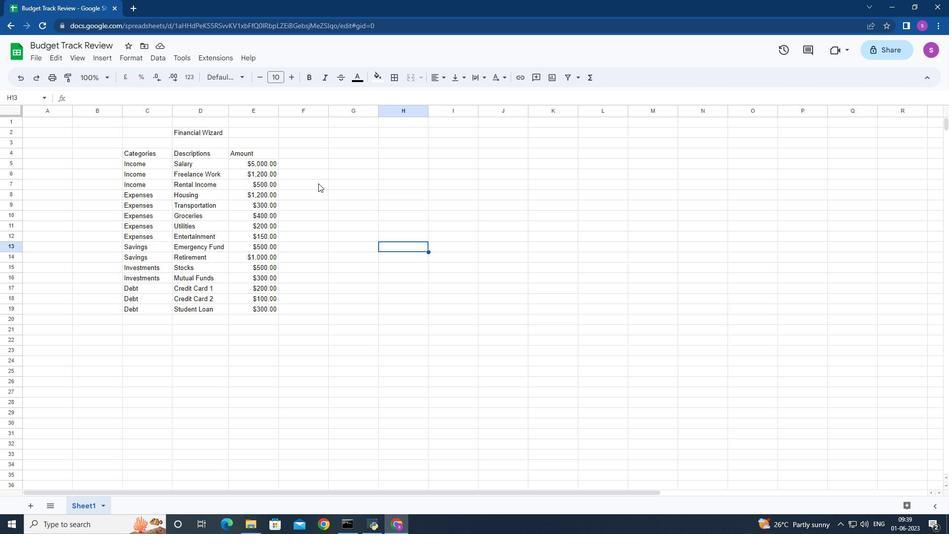 
Action: Mouse moved to (315, 170)
Screenshot: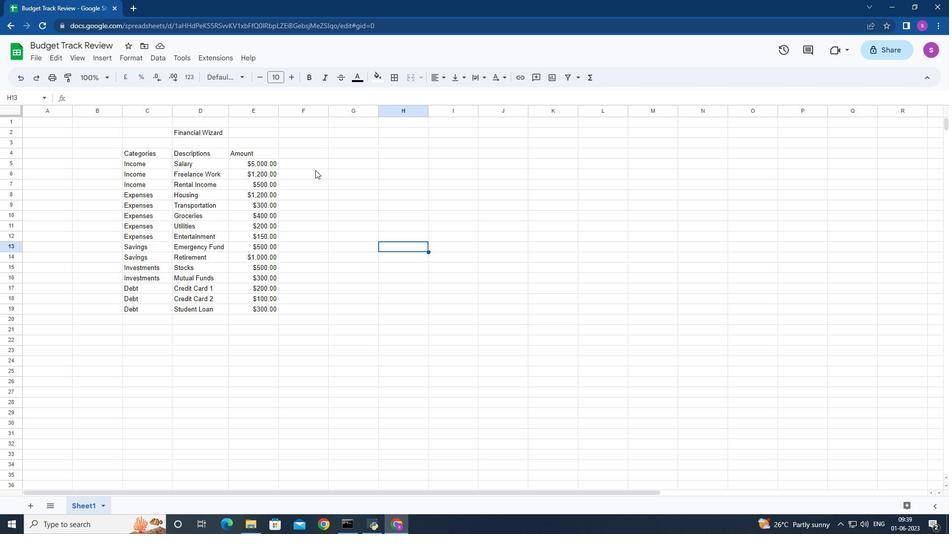 
